 Task: Apply unordered list to description text.
Action: Mouse moved to (925, 120)
Screenshot: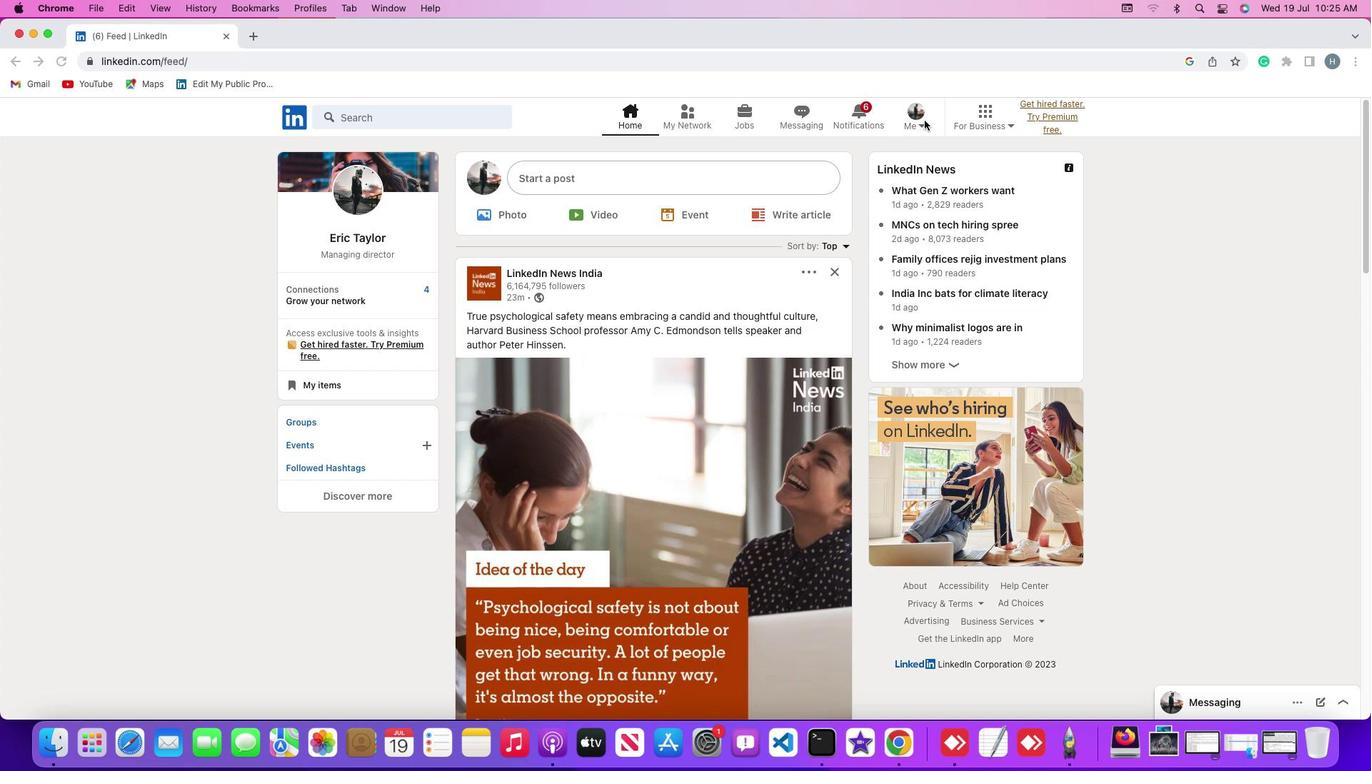 
Action: Mouse pressed left at (925, 120)
Screenshot: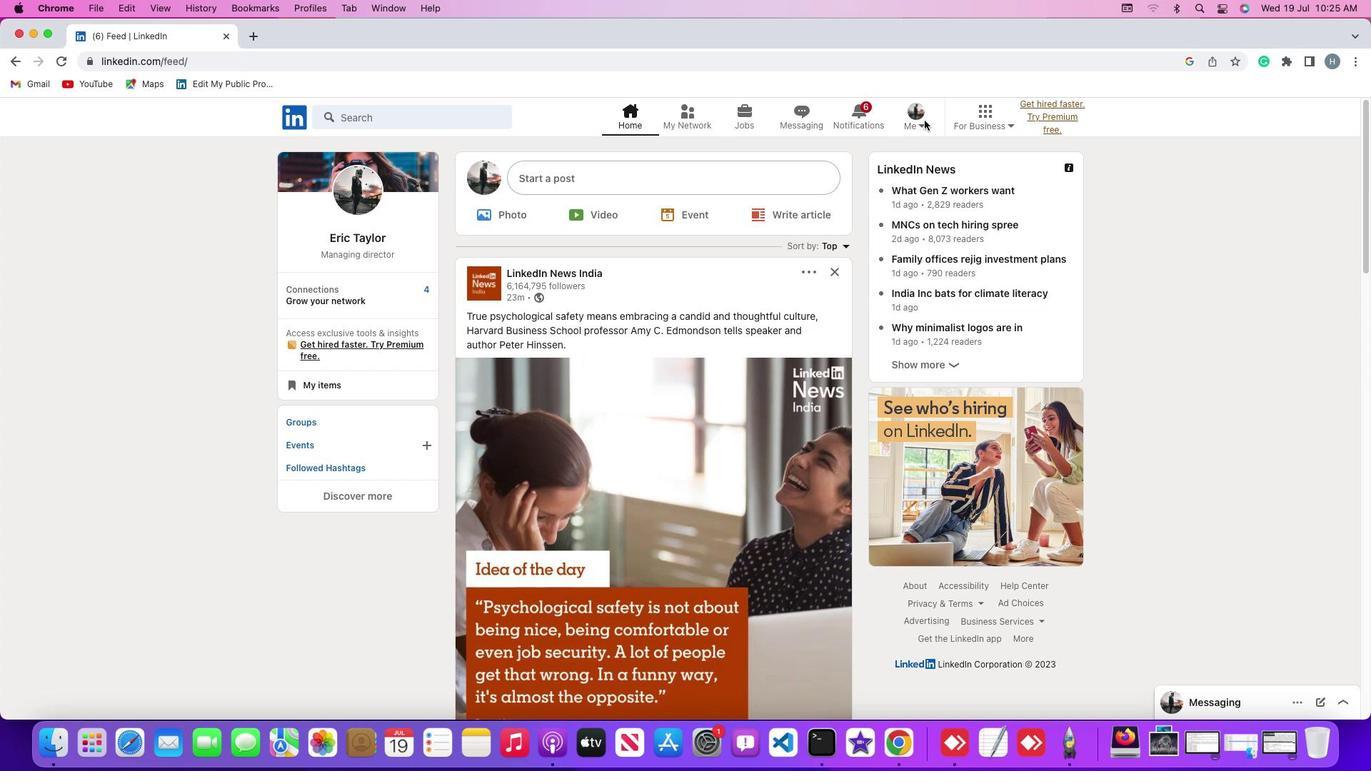 
Action: Mouse moved to (923, 122)
Screenshot: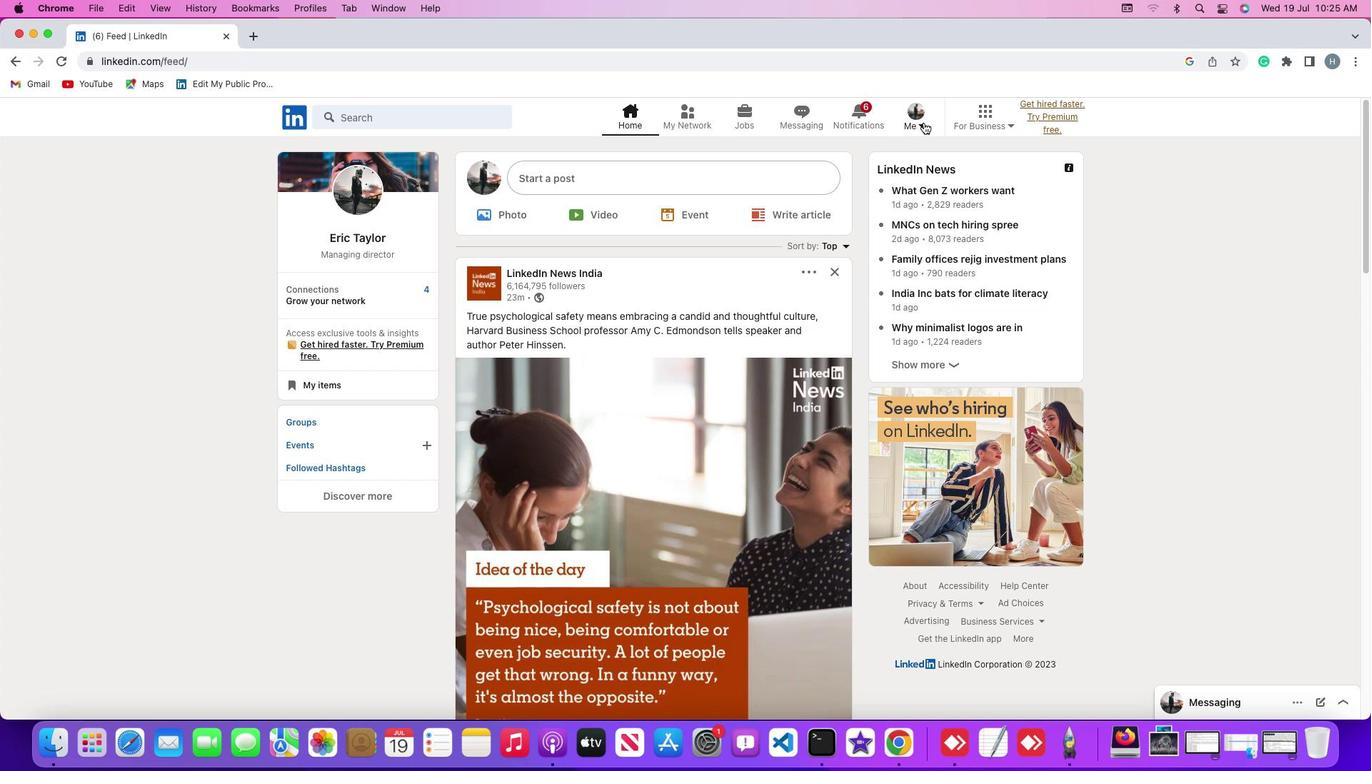 
Action: Mouse pressed left at (923, 122)
Screenshot: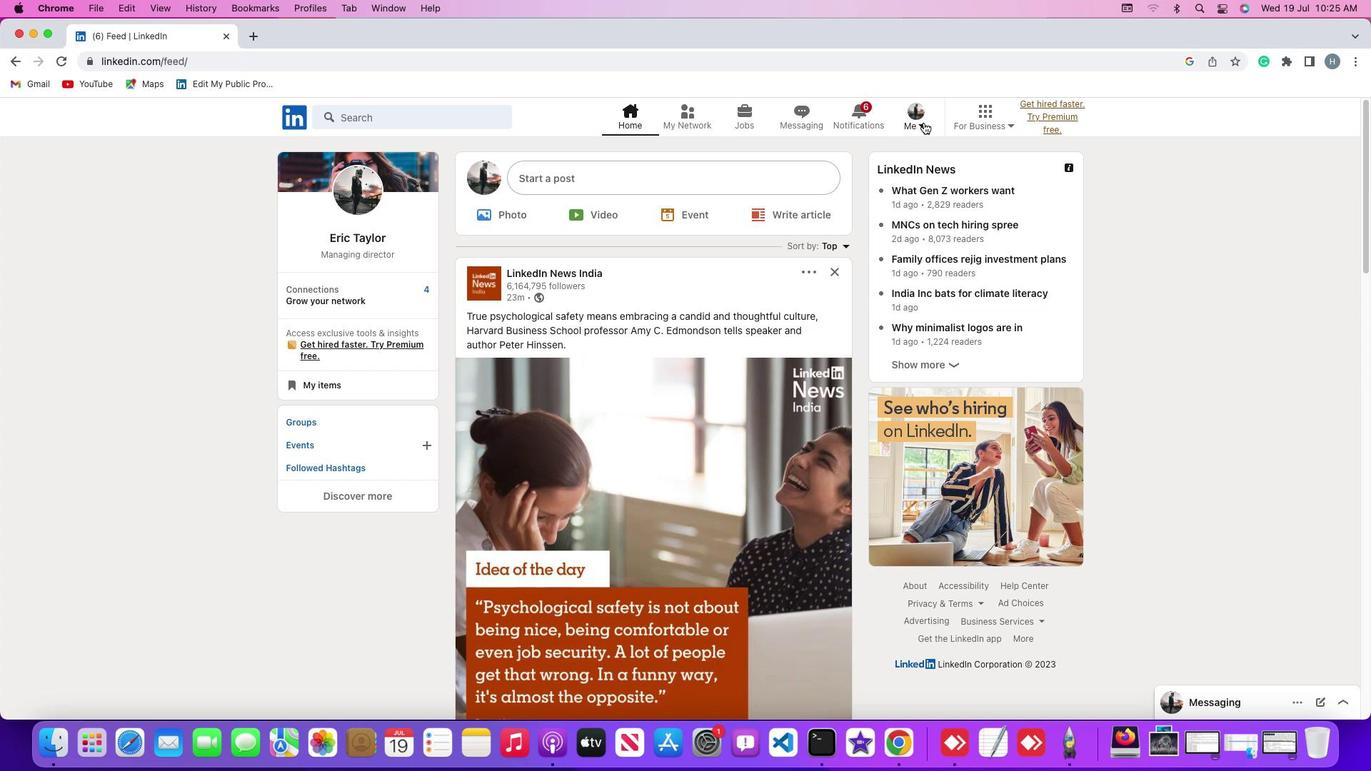 
Action: Mouse moved to (907, 200)
Screenshot: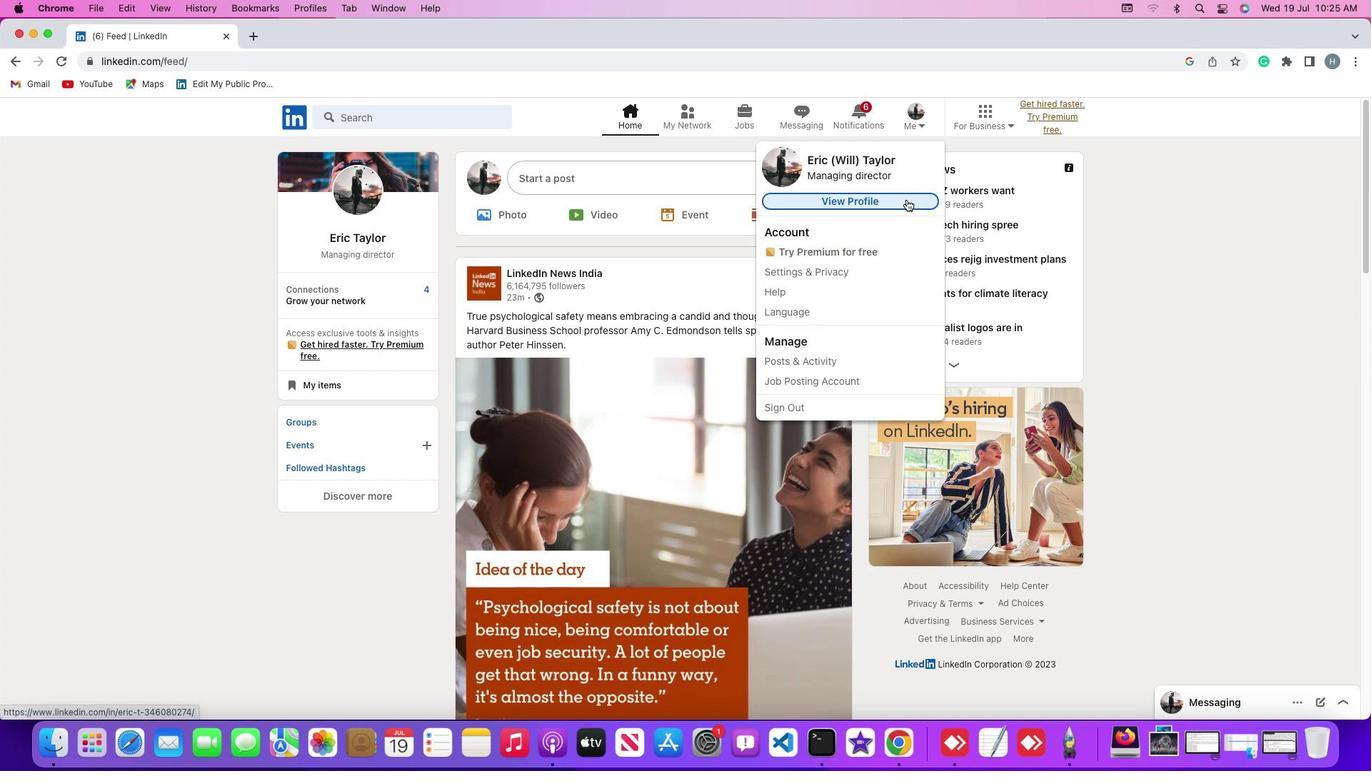 
Action: Mouse pressed left at (907, 200)
Screenshot: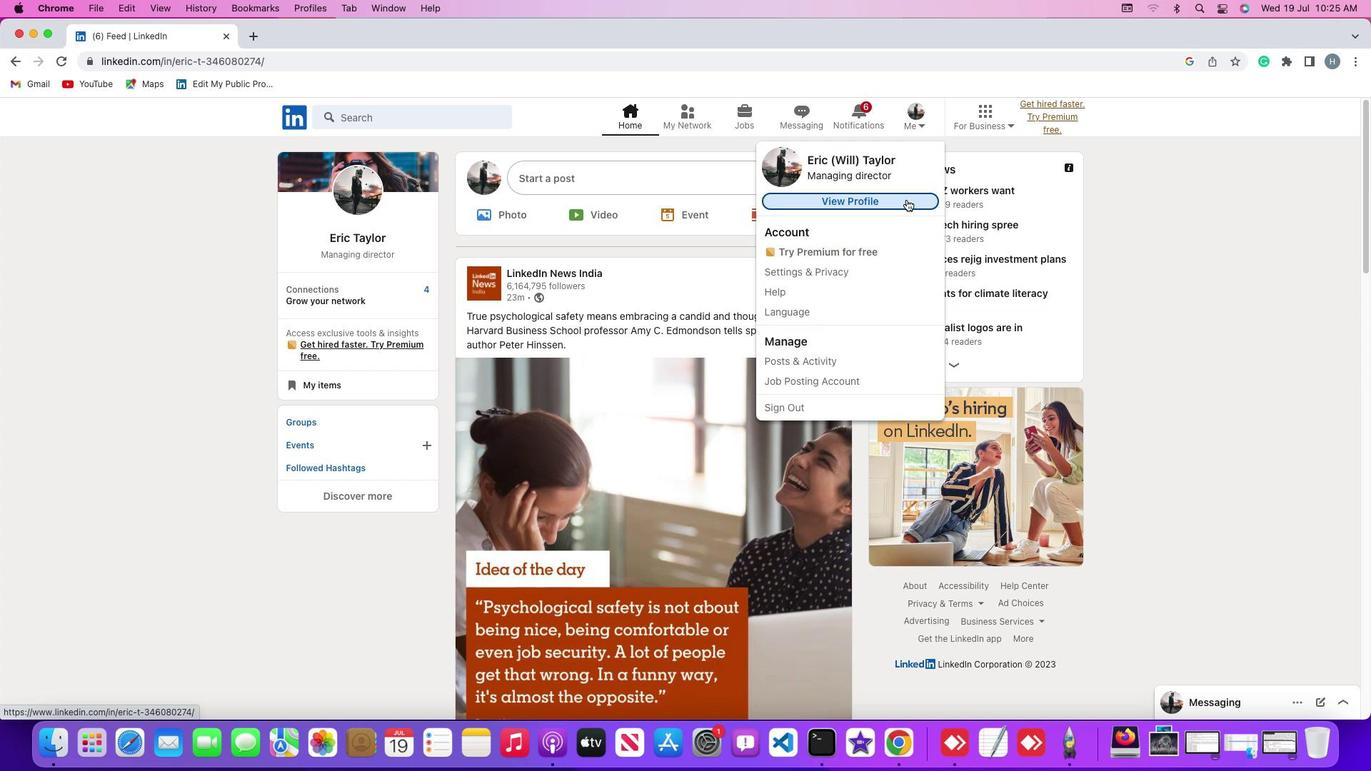 
Action: Mouse moved to (332, 432)
Screenshot: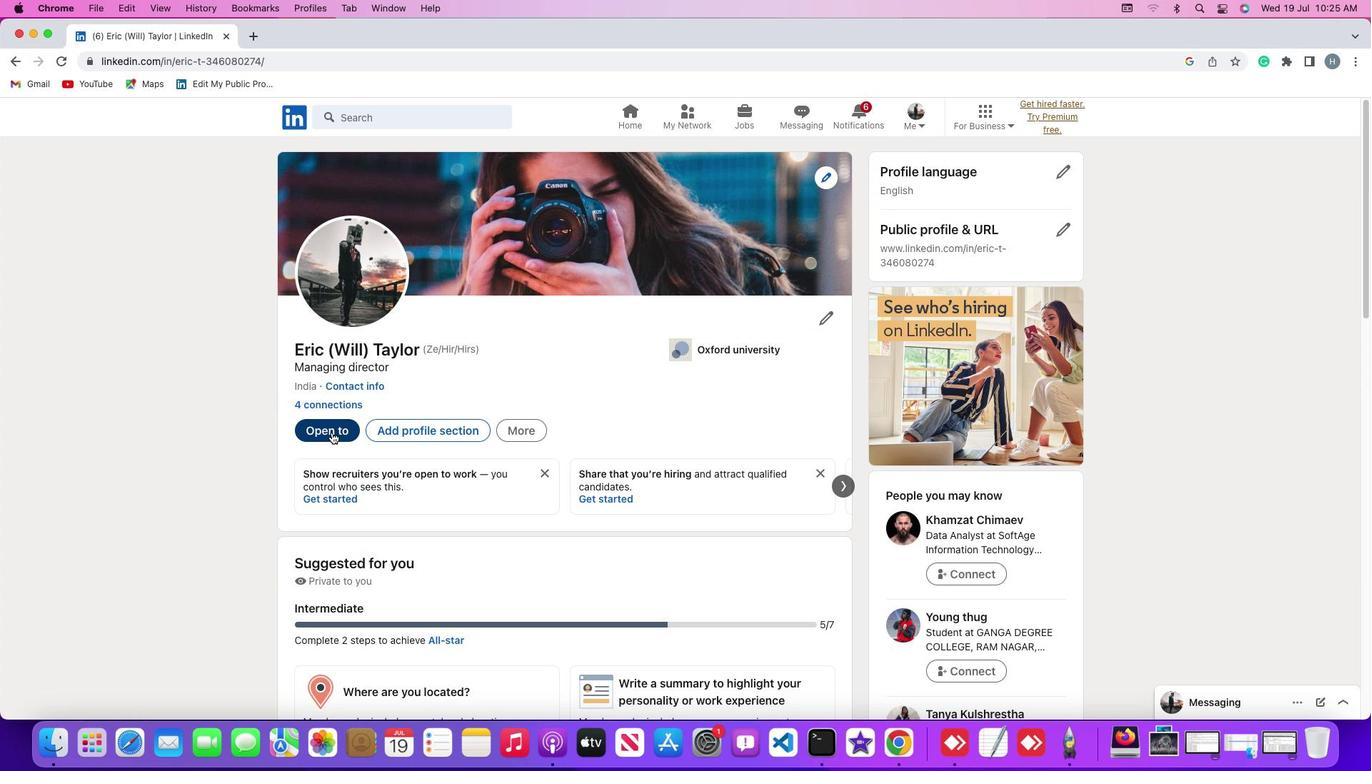 
Action: Mouse pressed left at (332, 432)
Screenshot: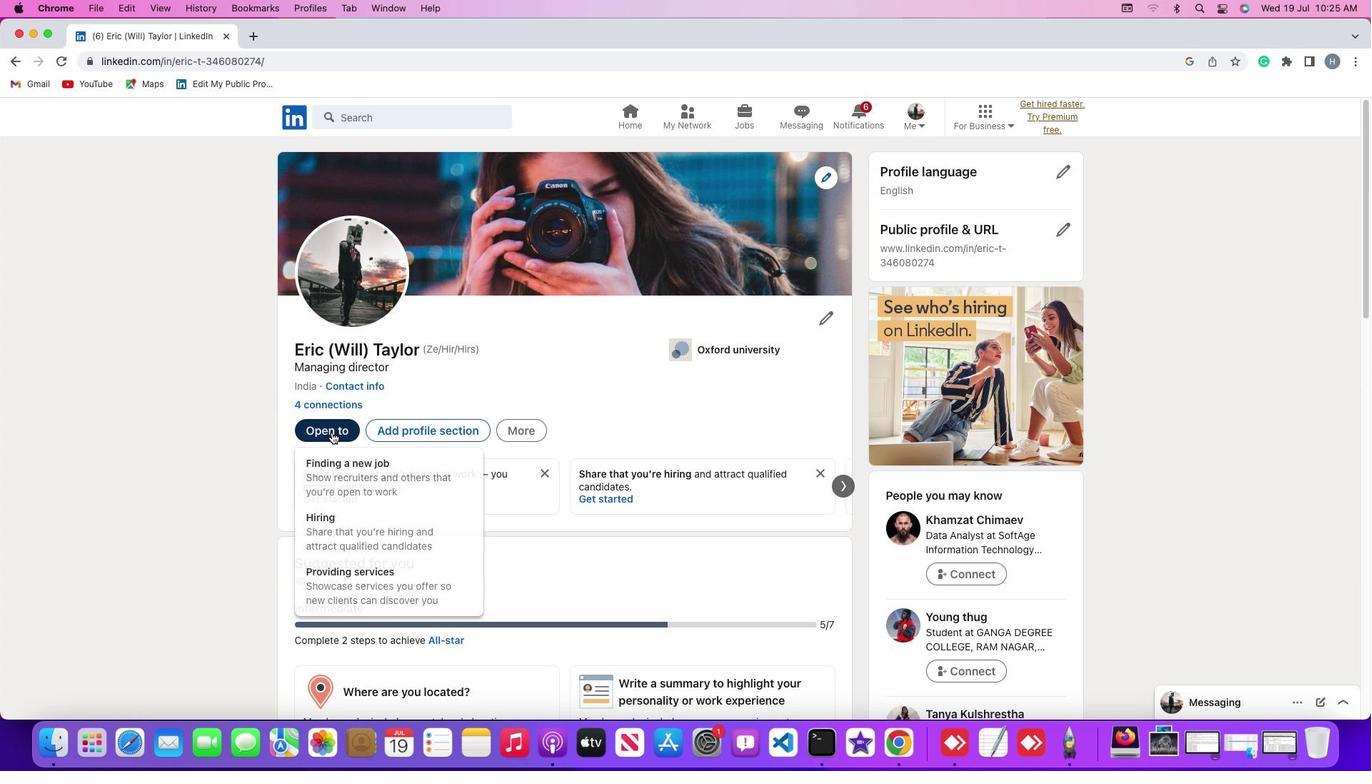 
Action: Mouse moved to (350, 525)
Screenshot: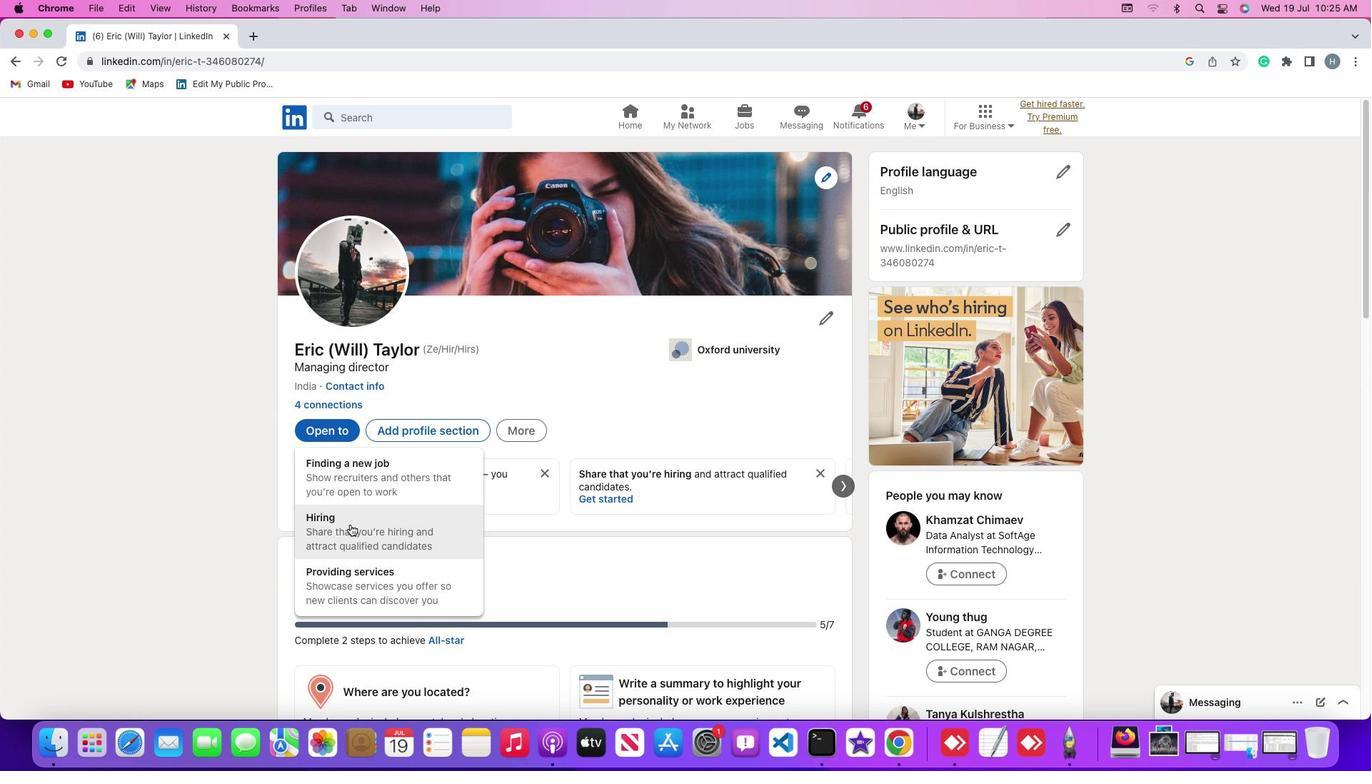 
Action: Mouse pressed left at (350, 525)
Screenshot: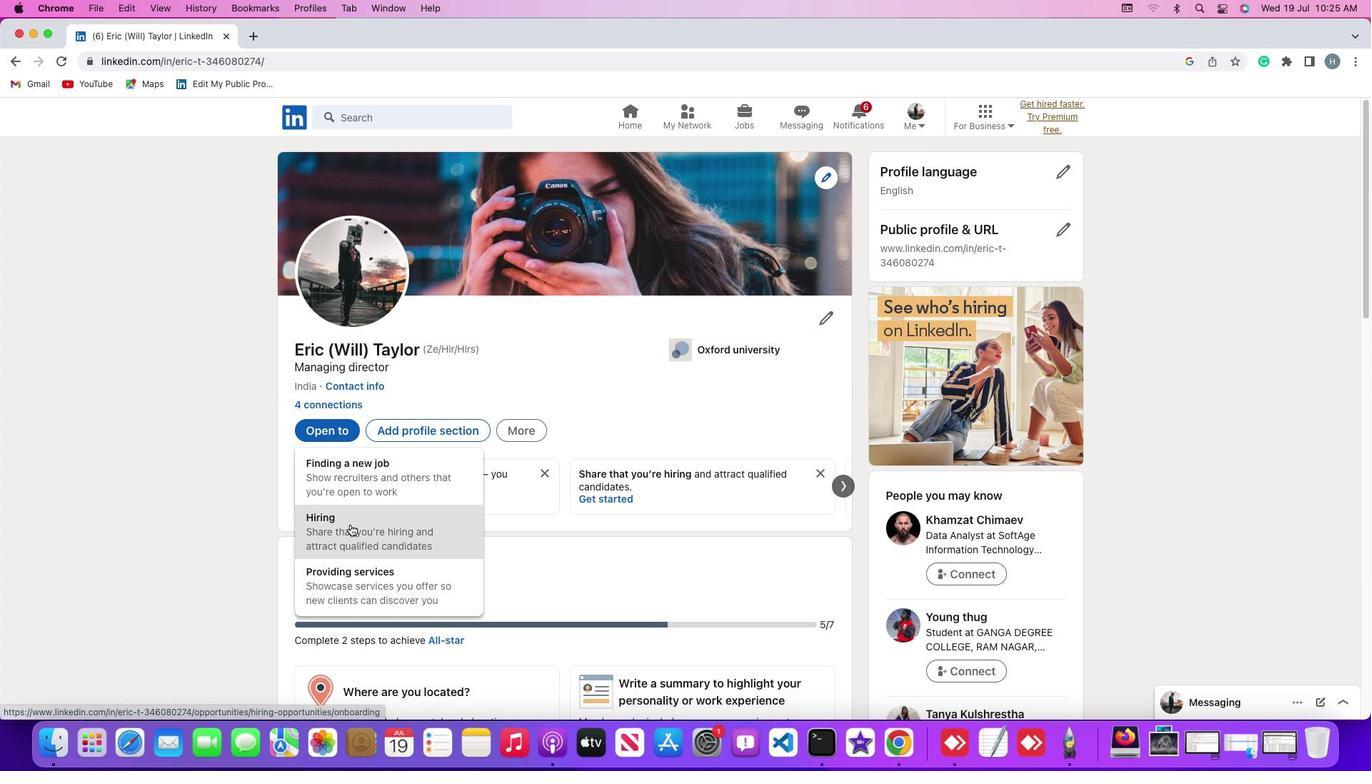 
Action: Mouse moved to (682, 494)
Screenshot: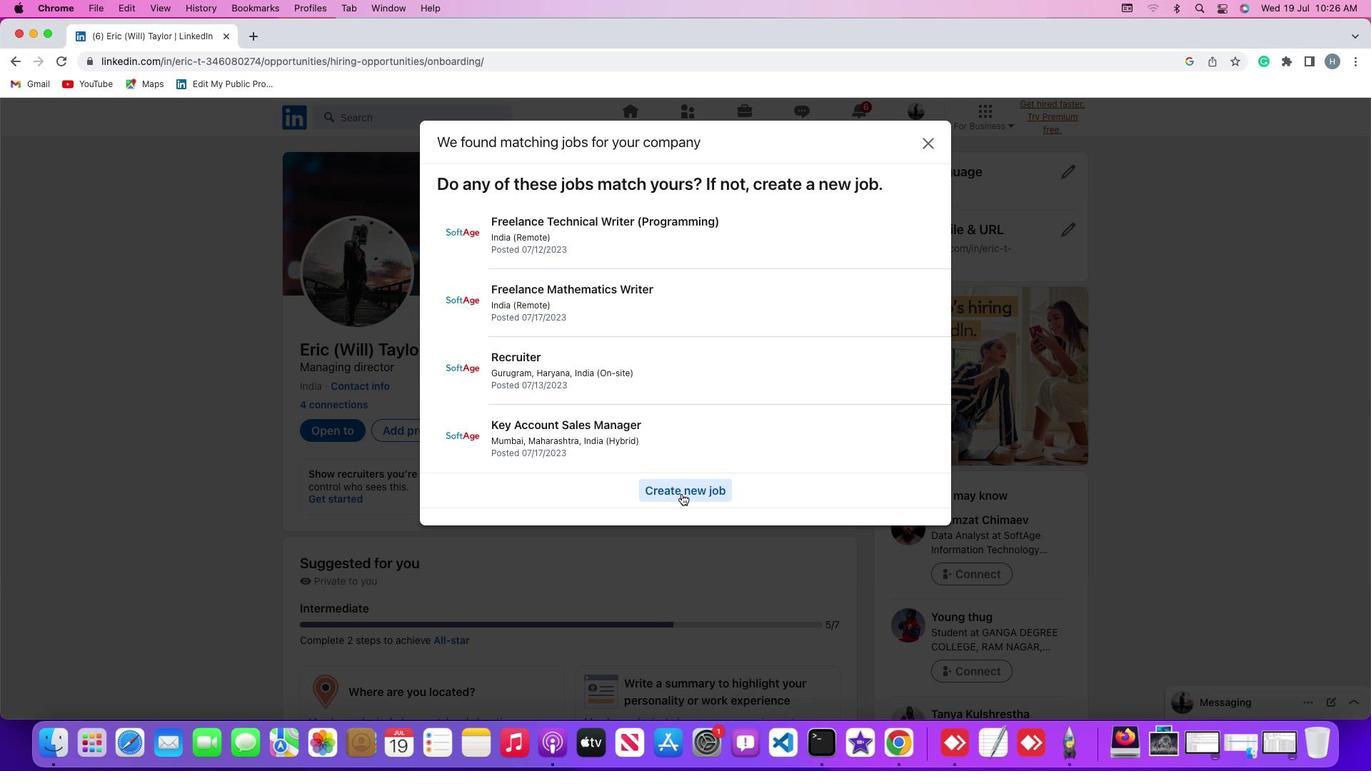 
Action: Mouse pressed left at (682, 494)
Screenshot: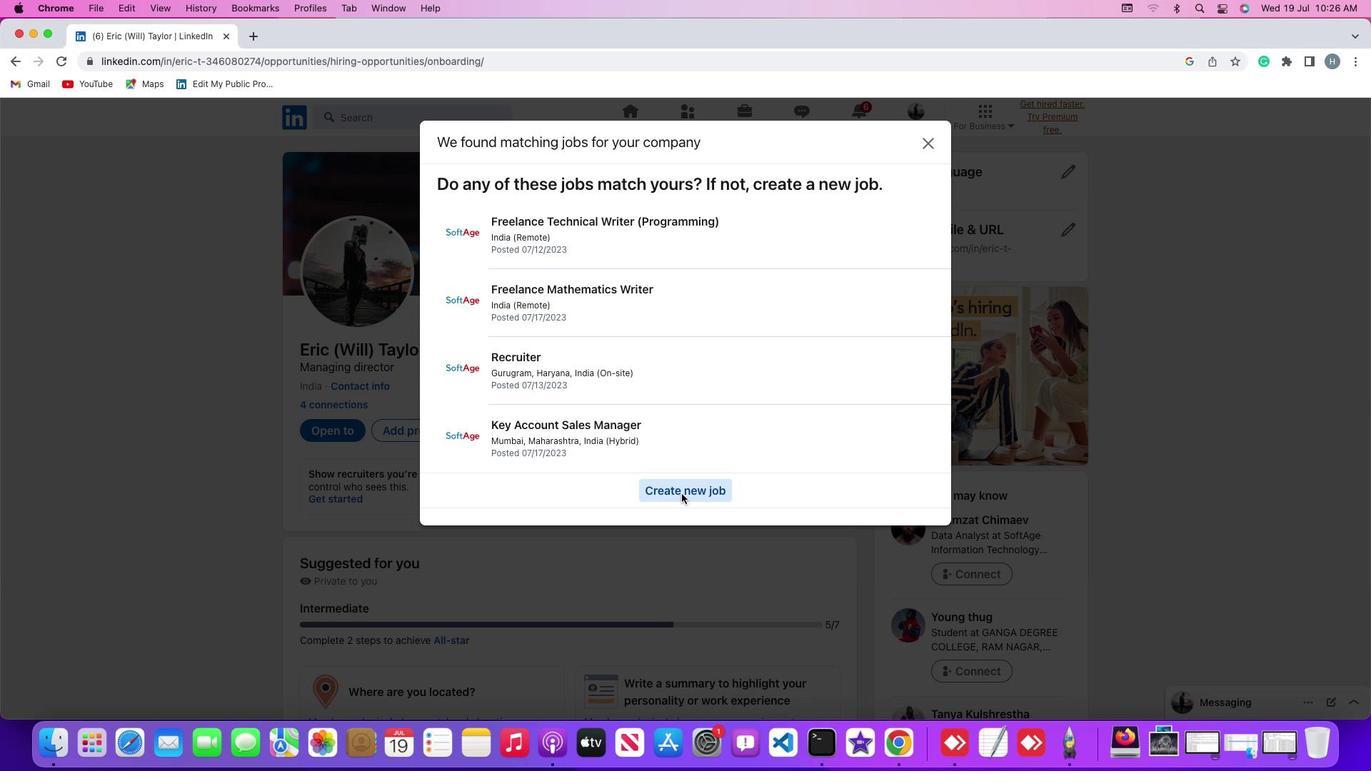 
Action: Mouse moved to (912, 501)
Screenshot: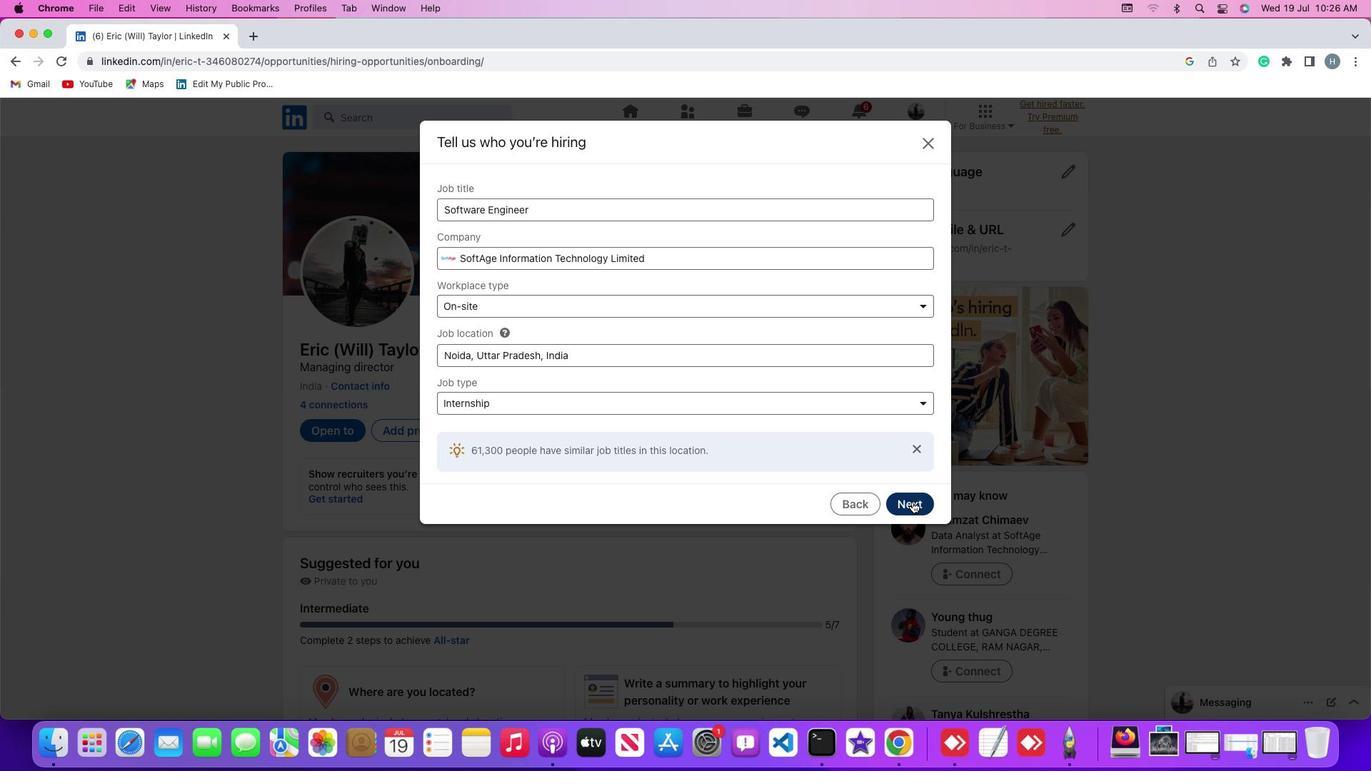 
Action: Mouse pressed left at (912, 501)
Screenshot: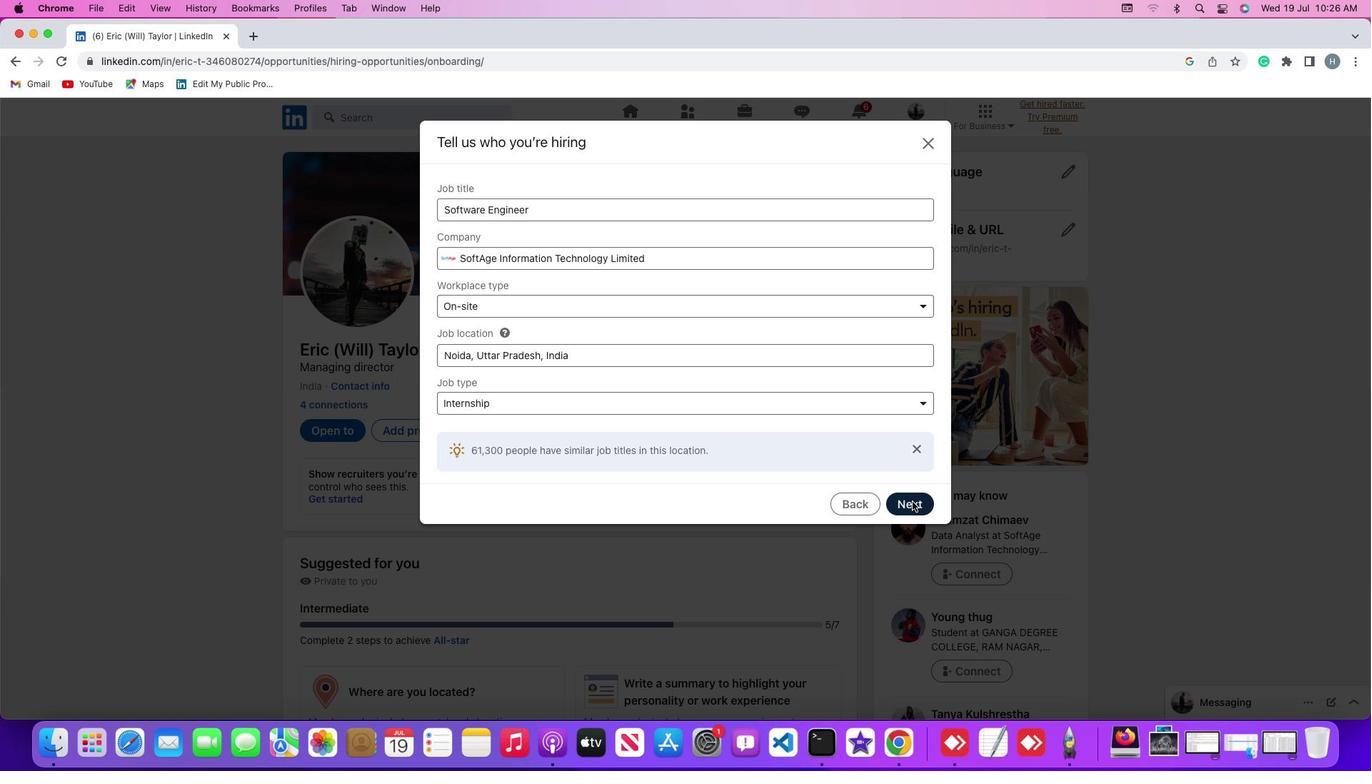 
Action: Mouse moved to (668, 447)
Screenshot: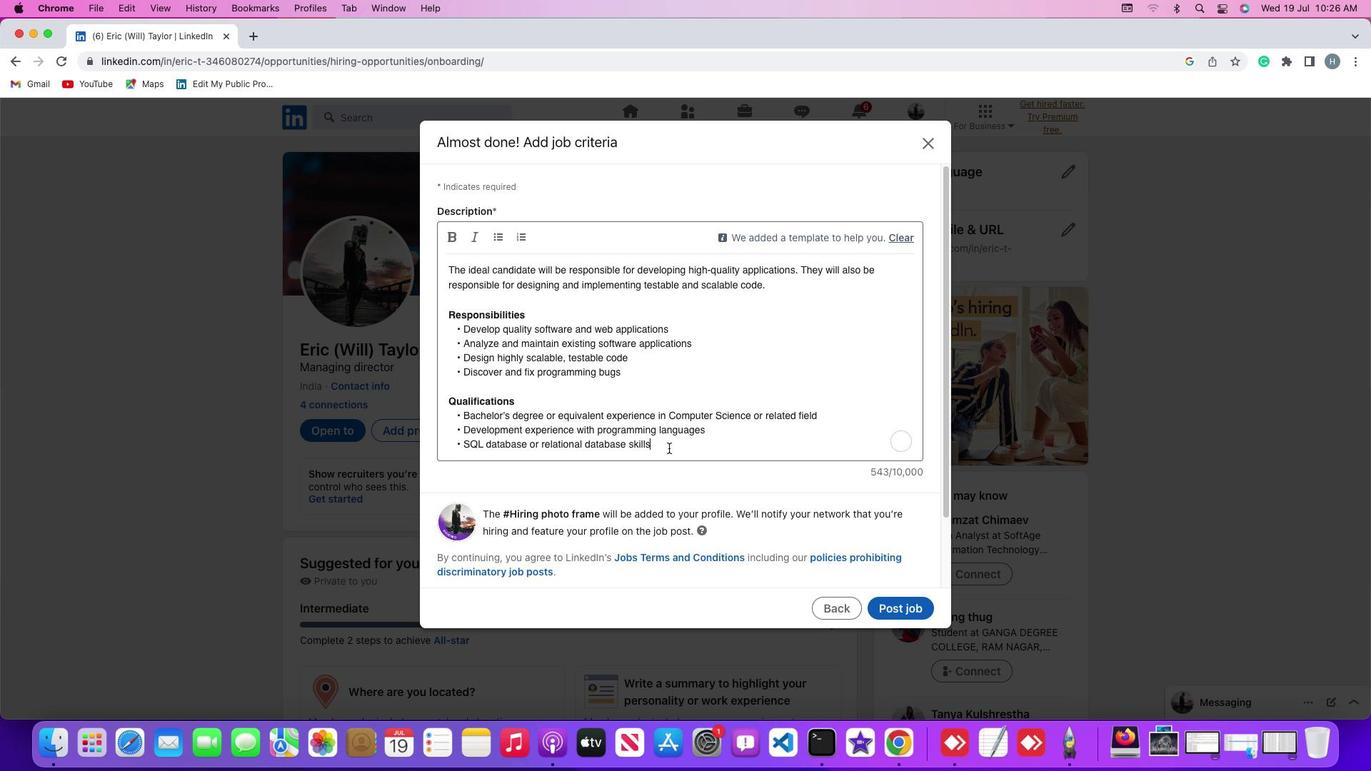 
Action: Mouse pressed left at (668, 447)
Screenshot: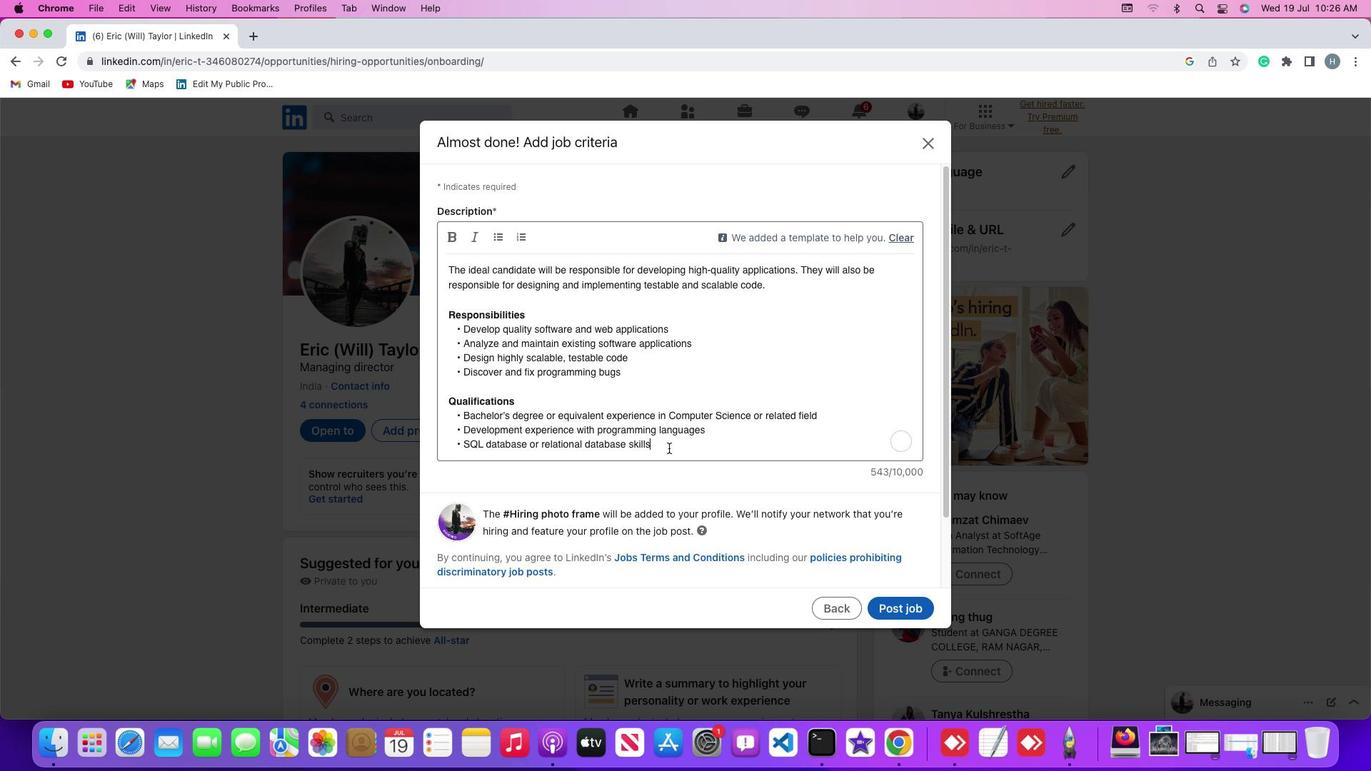 
Action: Mouse moved to (668, 448)
Screenshot: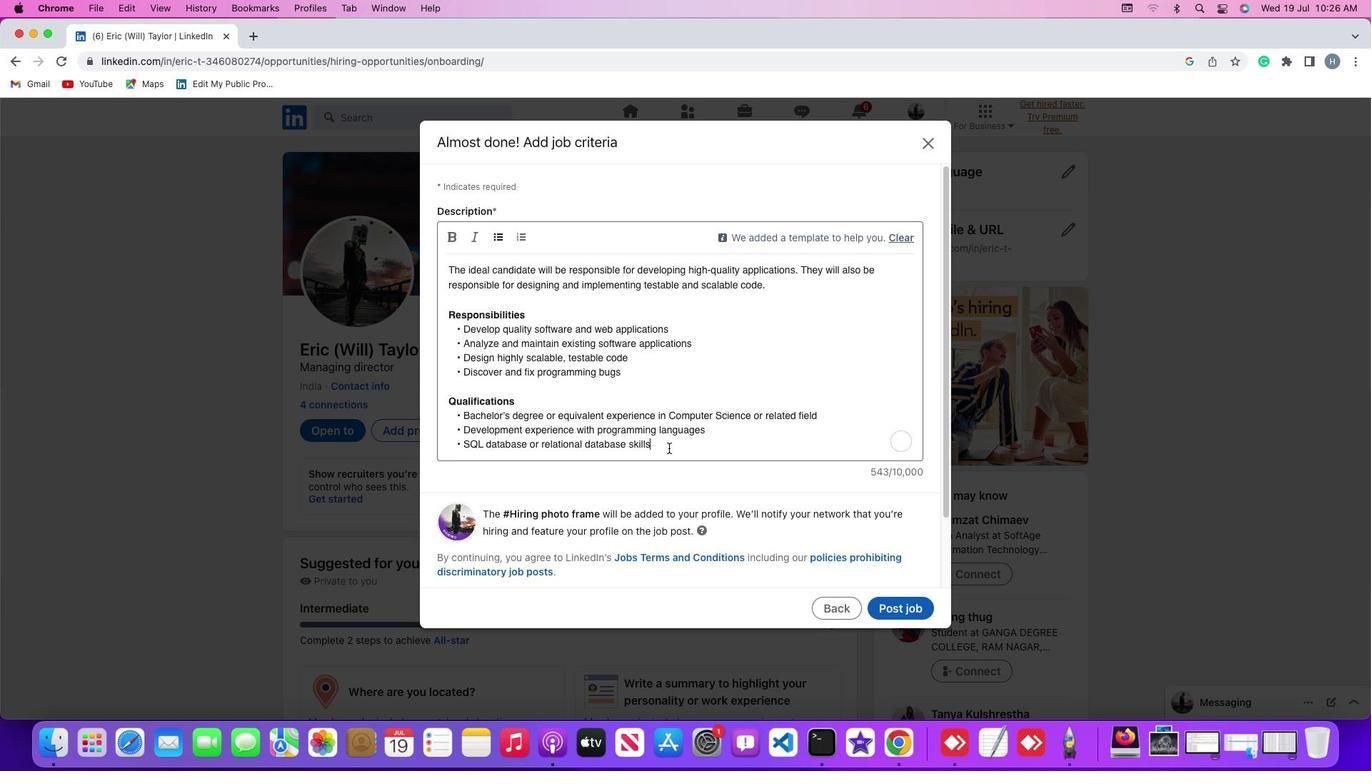 
Action: Key pressed Key.cmd'a'
Screenshot: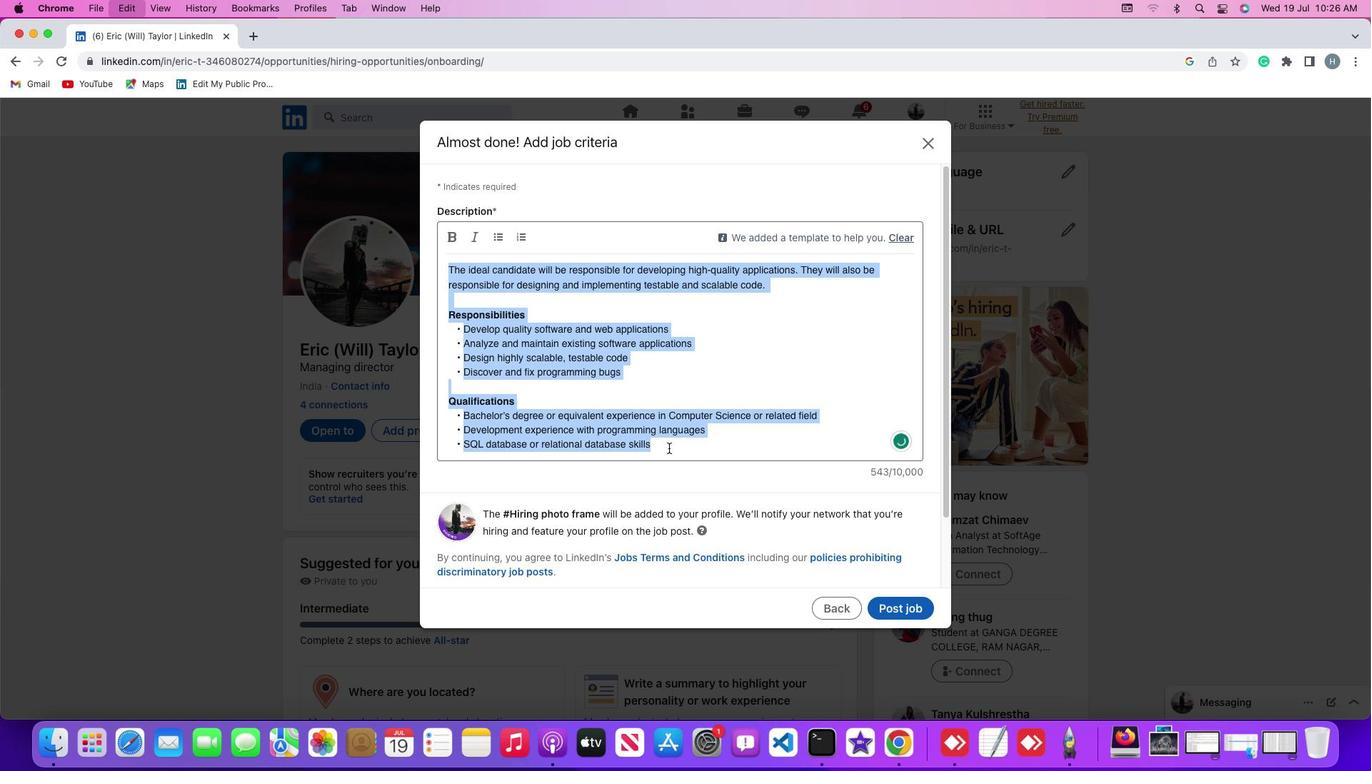 
Action: Mouse moved to (501, 235)
Screenshot: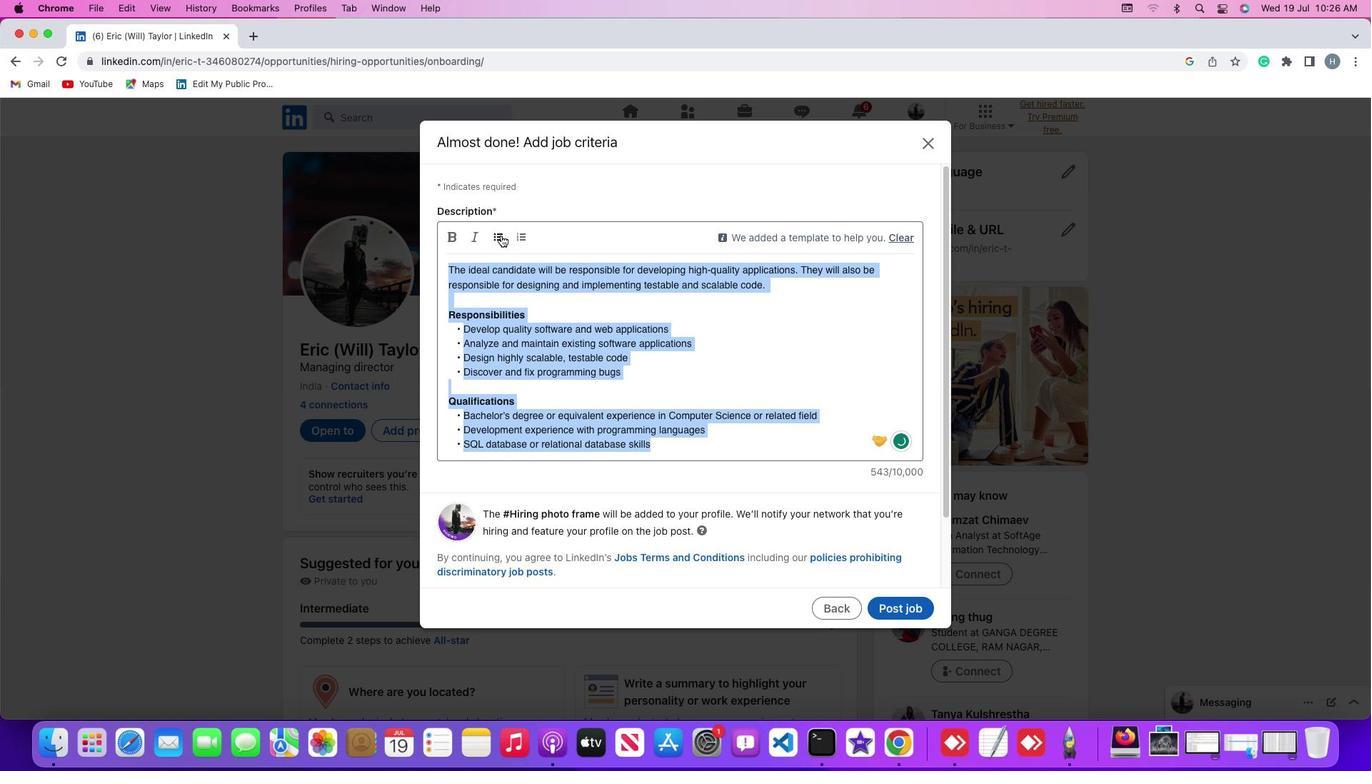
Action: Mouse pressed left at (501, 235)
Screenshot: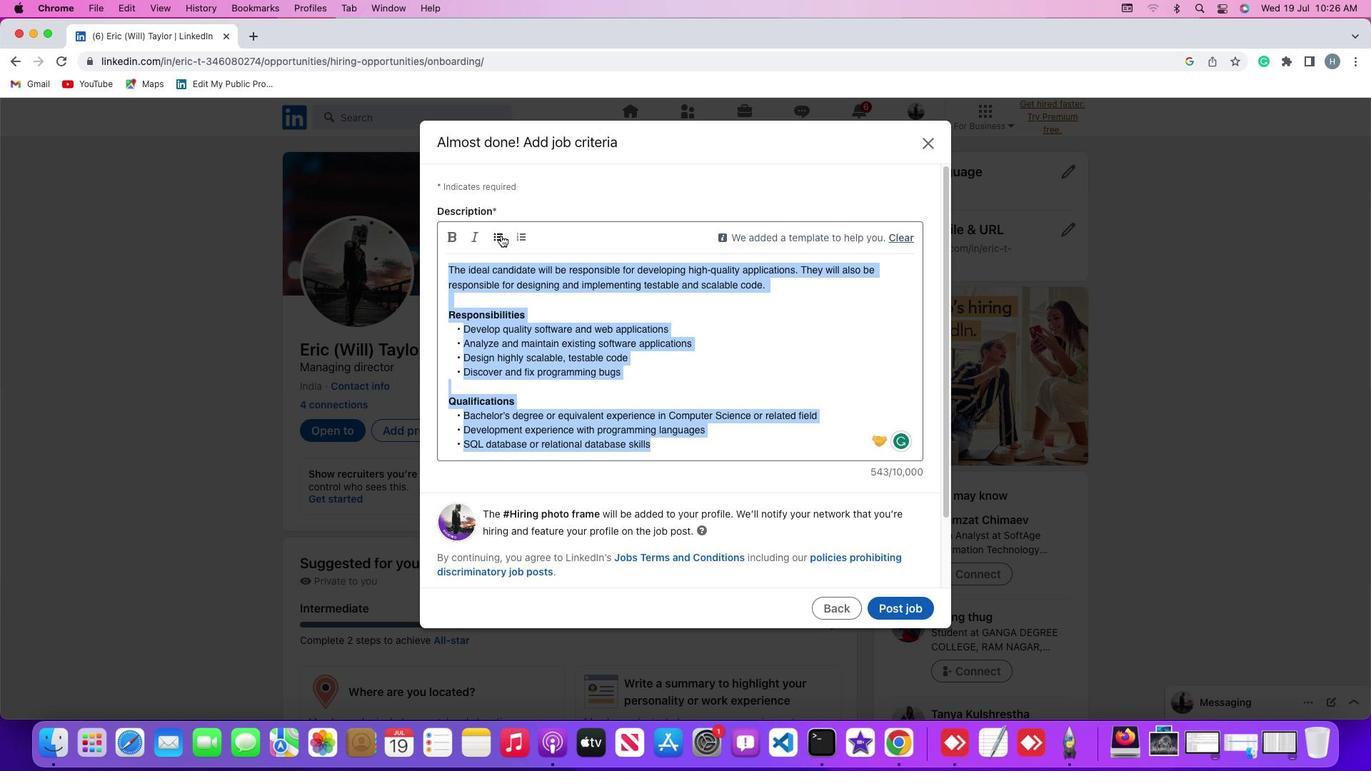 
